 Task: Create in the project ChampionWorks in Backlog an issue 'Address issues related to system accessibility for users with hearing impairments', assign it to team member softage.3@softage.net and change the status to IN PROGRESS. Create in the project ChampionWorks in Backlog an issue 'Develop a new feature to allow for automatic document classification and sorting', assign it to team member softage.4@softage.net and change the status to IN PROGRESS
Action: Mouse moved to (195, 55)
Screenshot: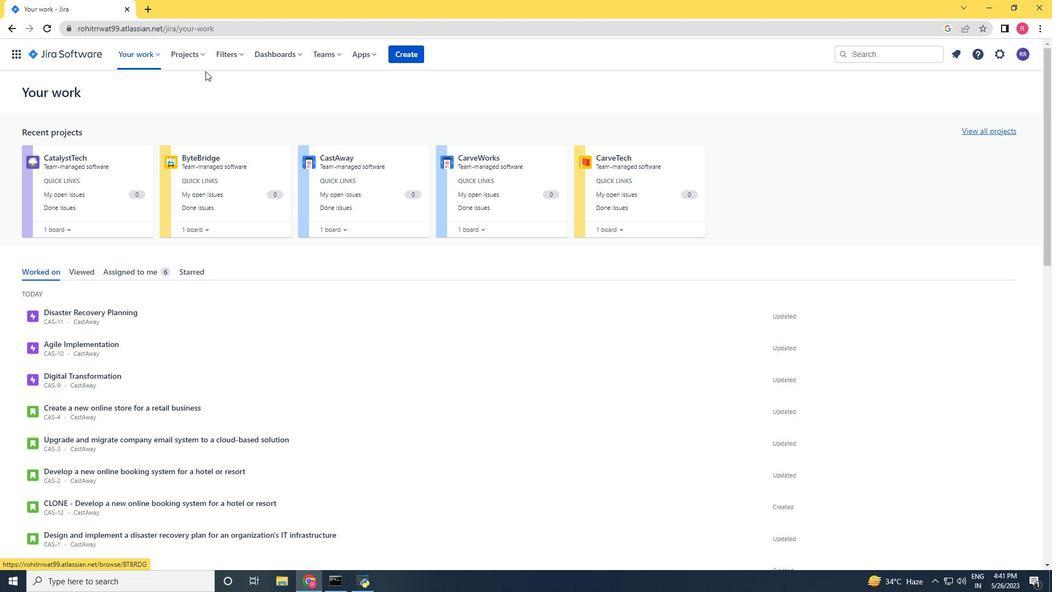 
Action: Mouse pressed left at (195, 55)
Screenshot: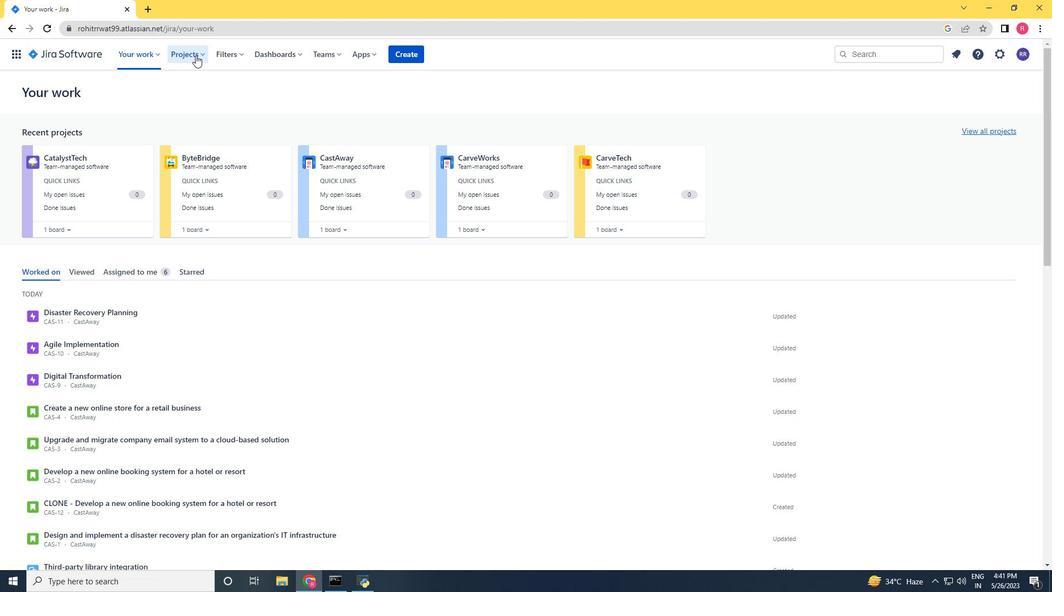 
Action: Mouse moved to (213, 98)
Screenshot: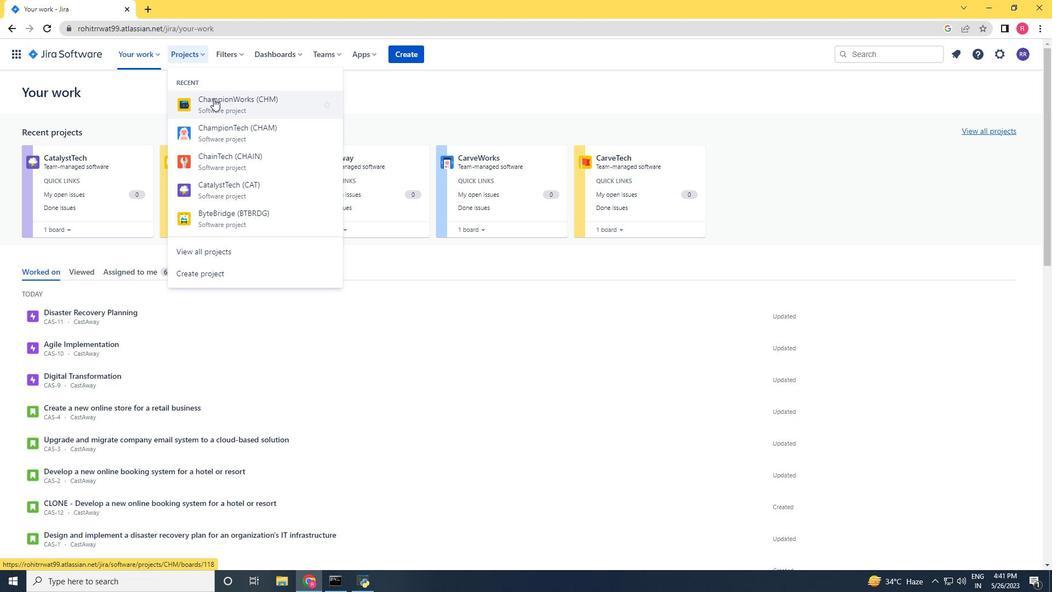 
Action: Mouse pressed left at (213, 98)
Screenshot: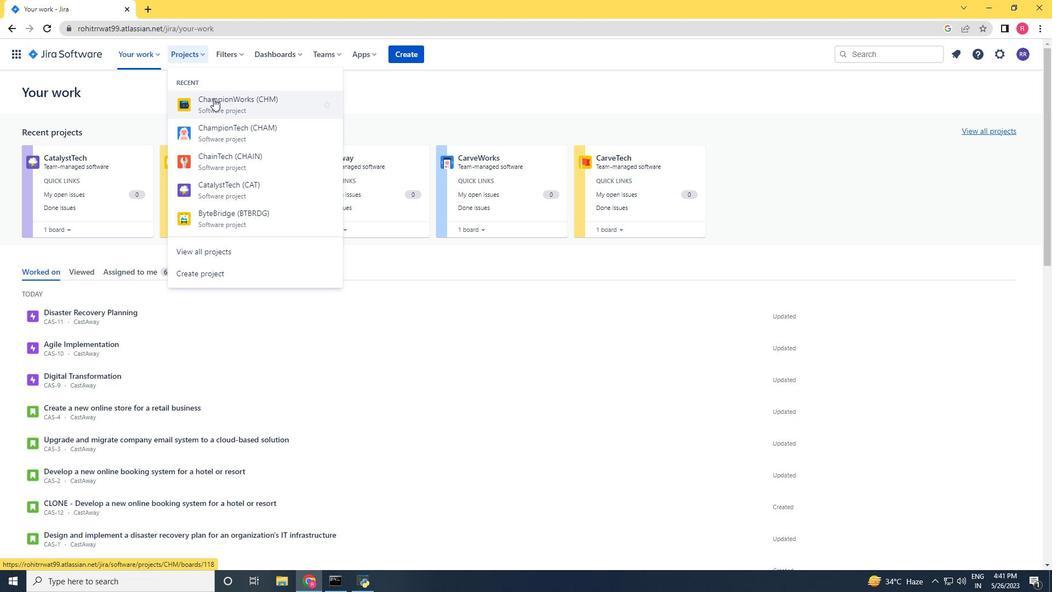 
Action: Mouse moved to (61, 171)
Screenshot: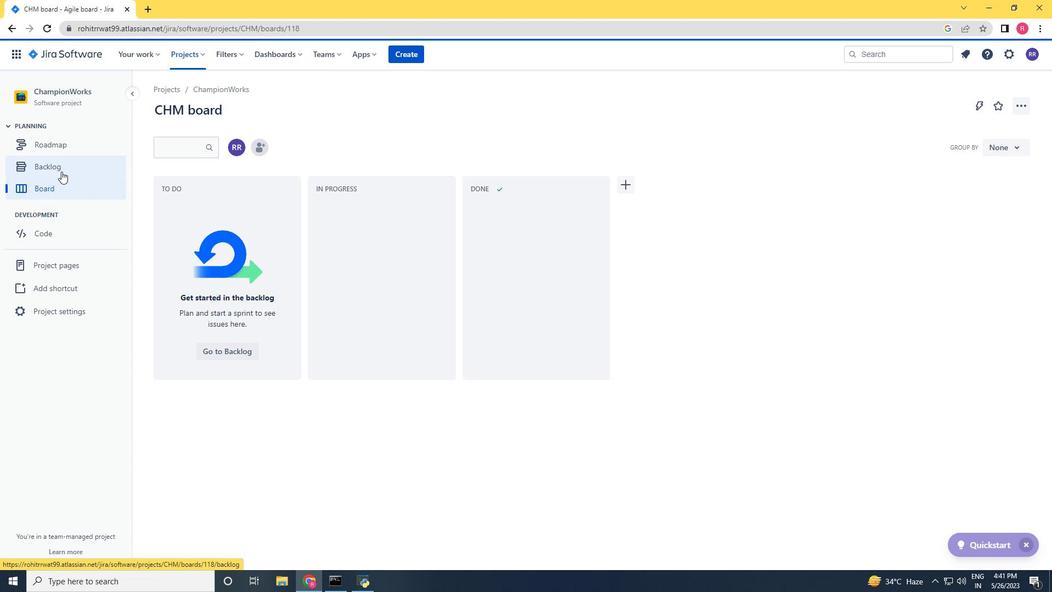 
Action: Mouse pressed left at (61, 171)
Screenshot: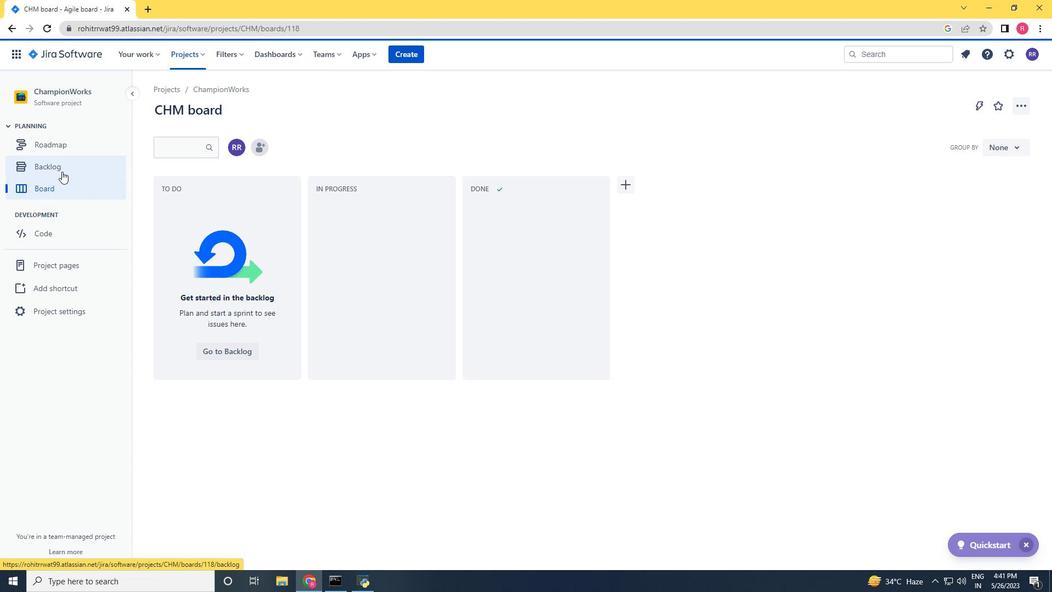 
Action: Mouse moved to (237, 241)
Screenshot: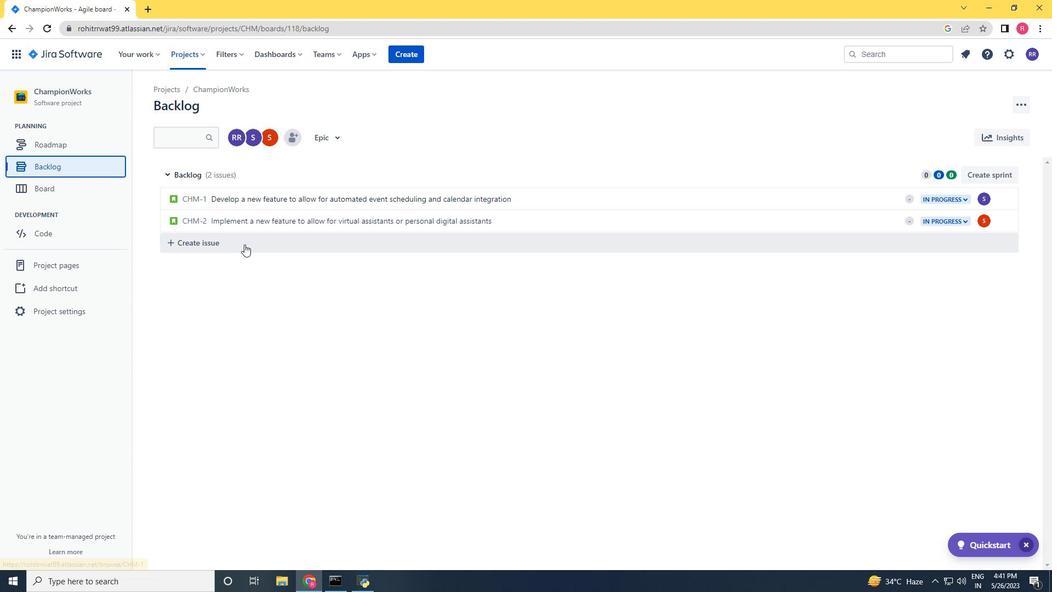 
Action: Mouse pressed left at (237, 241)
Screenshot: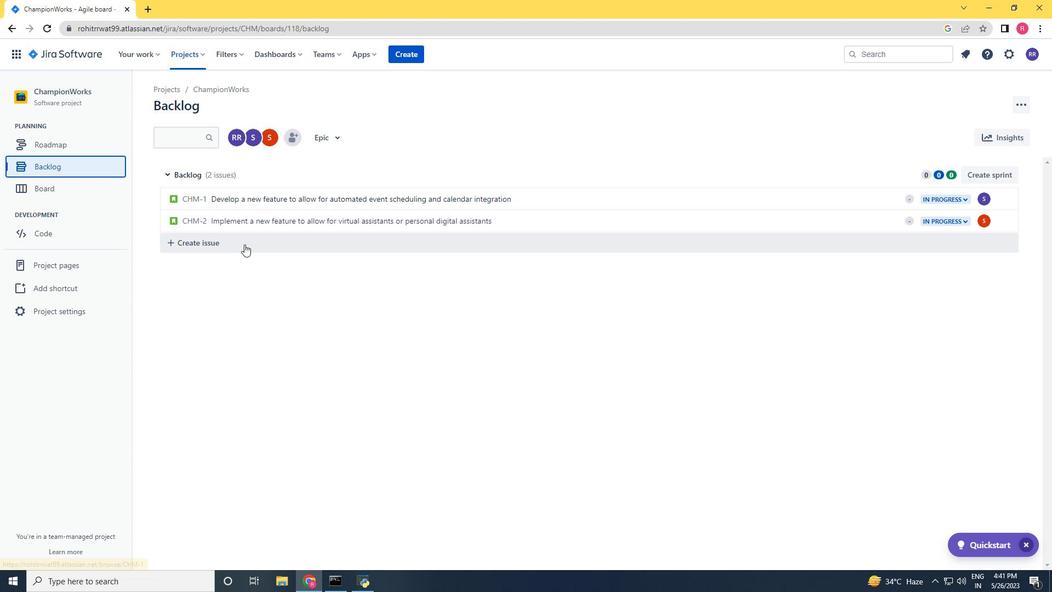 
Action: Key pressed <Key.shift>address<Key.space>isues<Key.space><Key.backspace><Key.backspace>
Screenshot: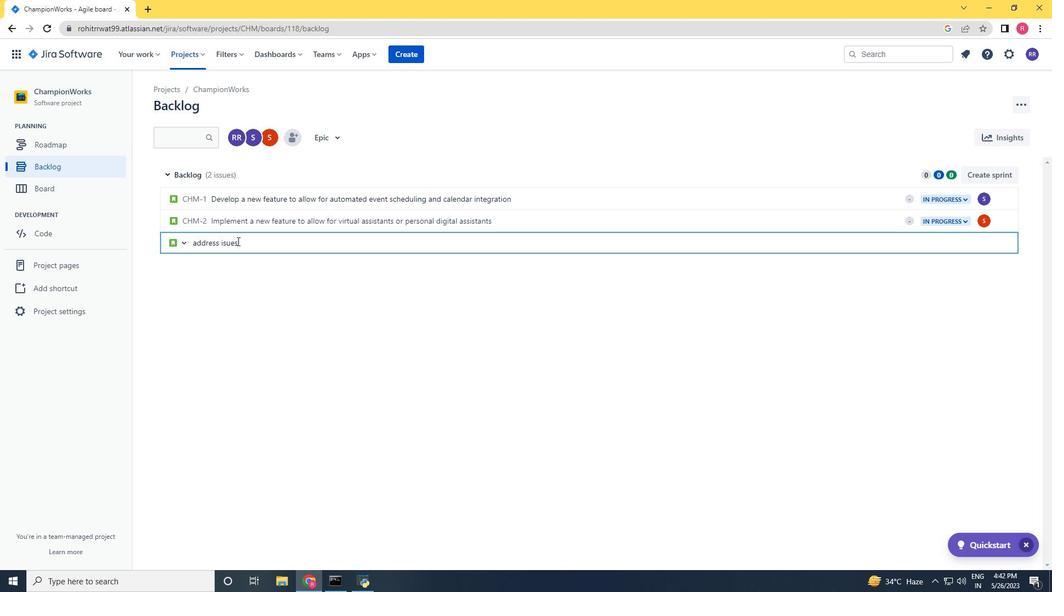 
Action: Mouse moved to (356, 152)
Screenshot: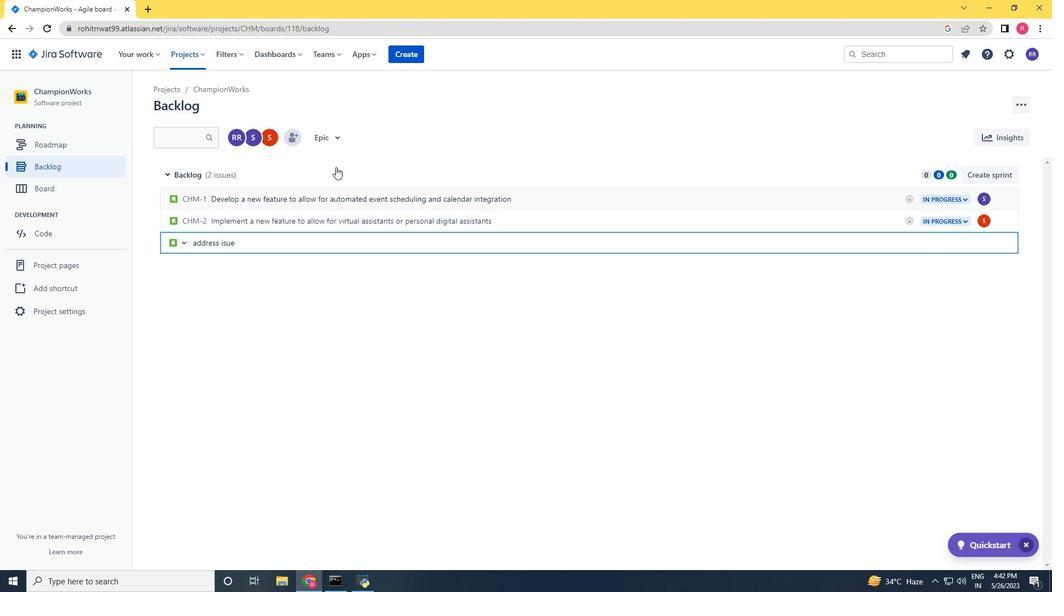 
Action: Key pressed <Key.backspace><Key.backspace>sus<Key.backspace>e<Key.space><Key.backspace>s<Key.space>related<Key.space>to<Key.space>sya<Key.backspace>stem<Key.space>accessibility<Key.space>for<Key.space>user<Key.space>with<Key.space>hearing<Key.space>implairments<Key.space><Key.enter>
Screenshot: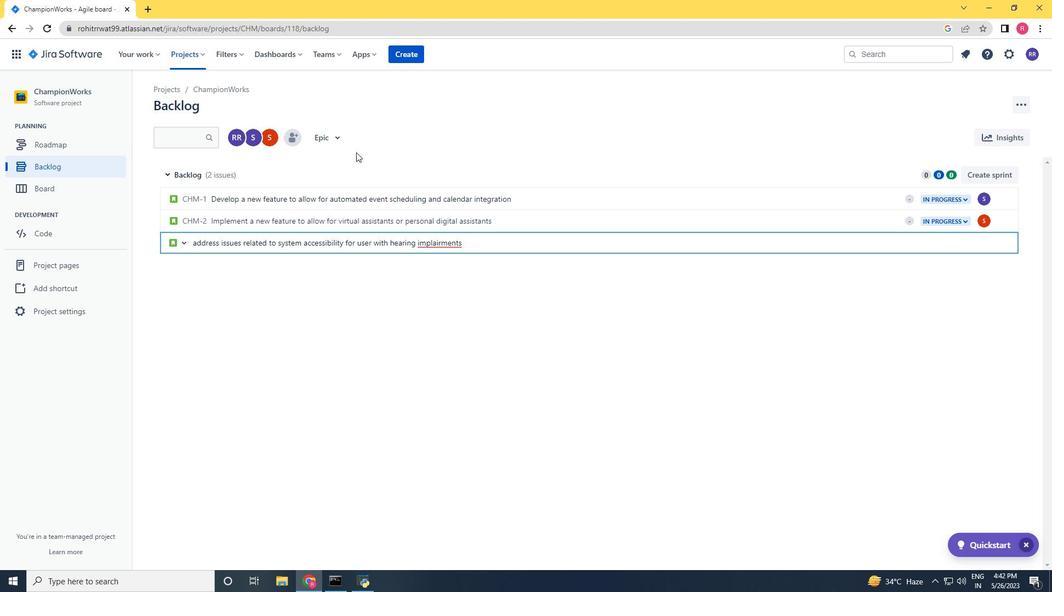 
Action: Mouse scrolled (356, 153) with delta (0, 0)
Screenshot: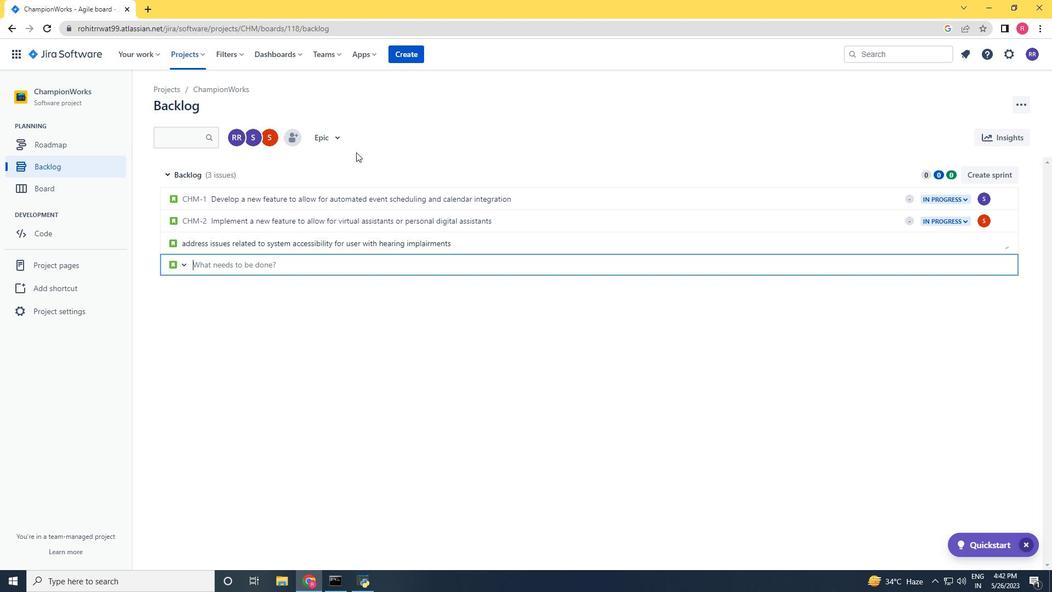 
Action: Mouse moved to (983, 239)
Screenshot: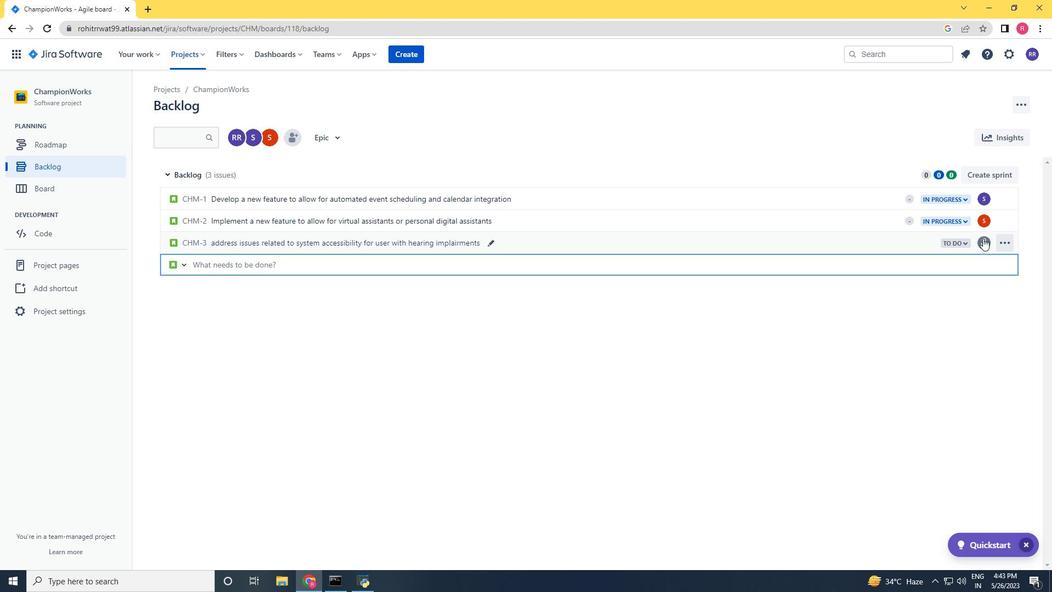 
Action: Mouse pressed left at (983, 239)
Screenshot: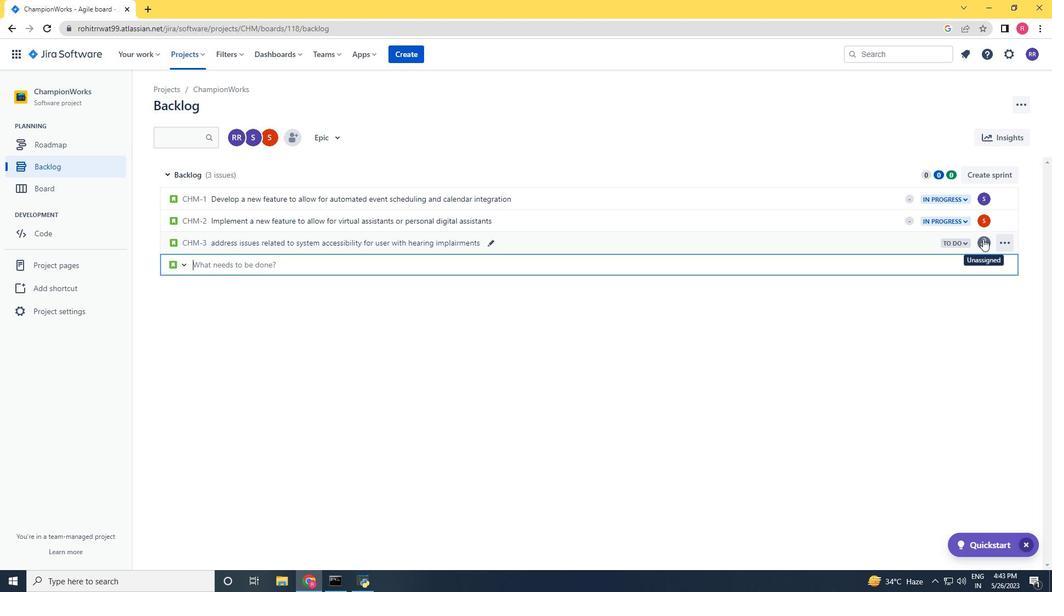 
Action: Key pressed softage.3<Key.shift>@softage.net
Screenshot: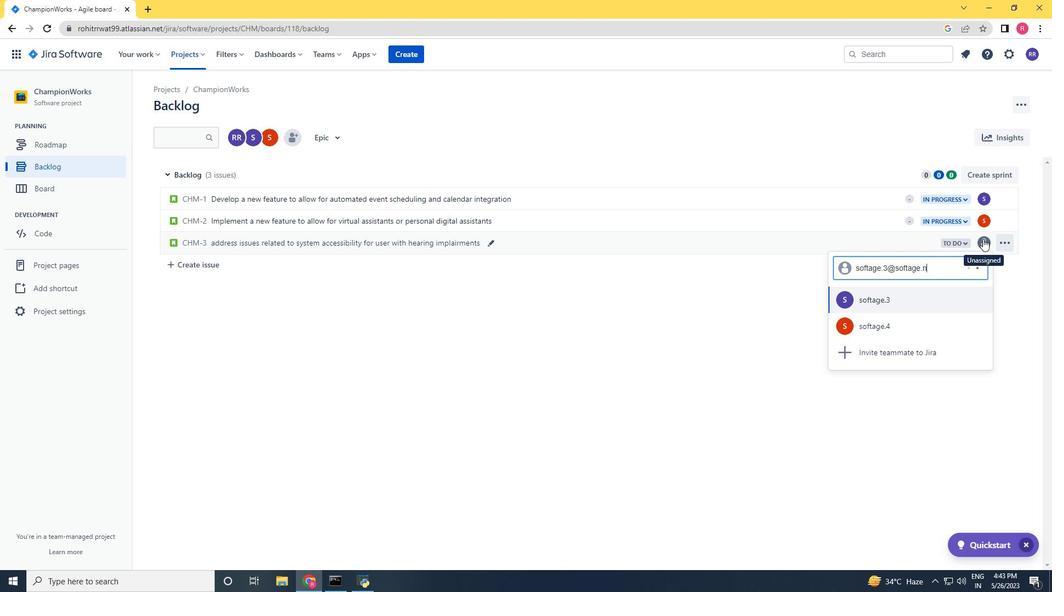 
Action: Mouse moved to (938, 301)
Screenshot: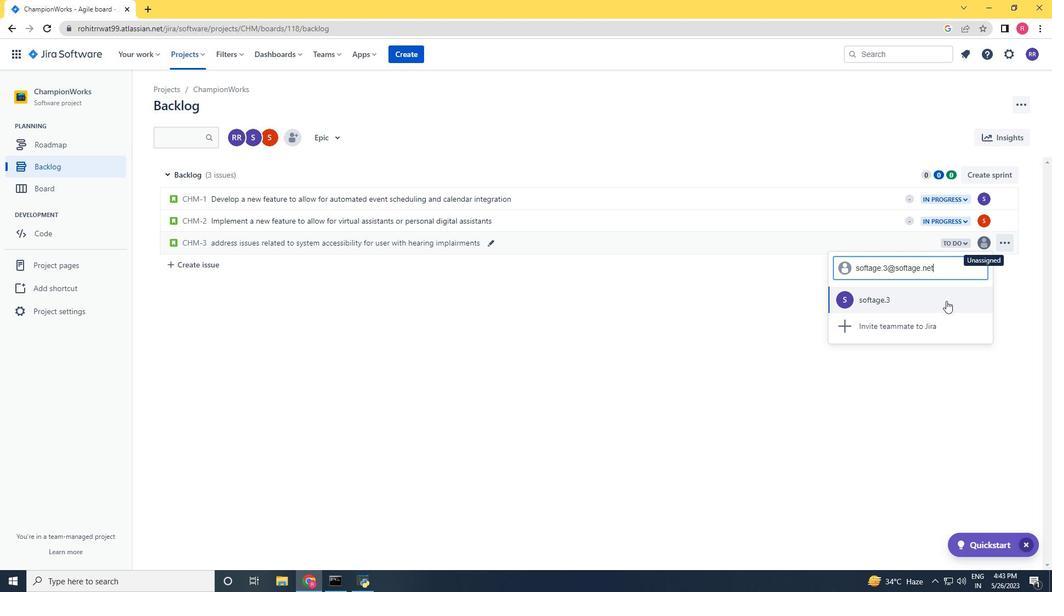 
Action: Mouse pressed left at (938, 301)
Screenshot: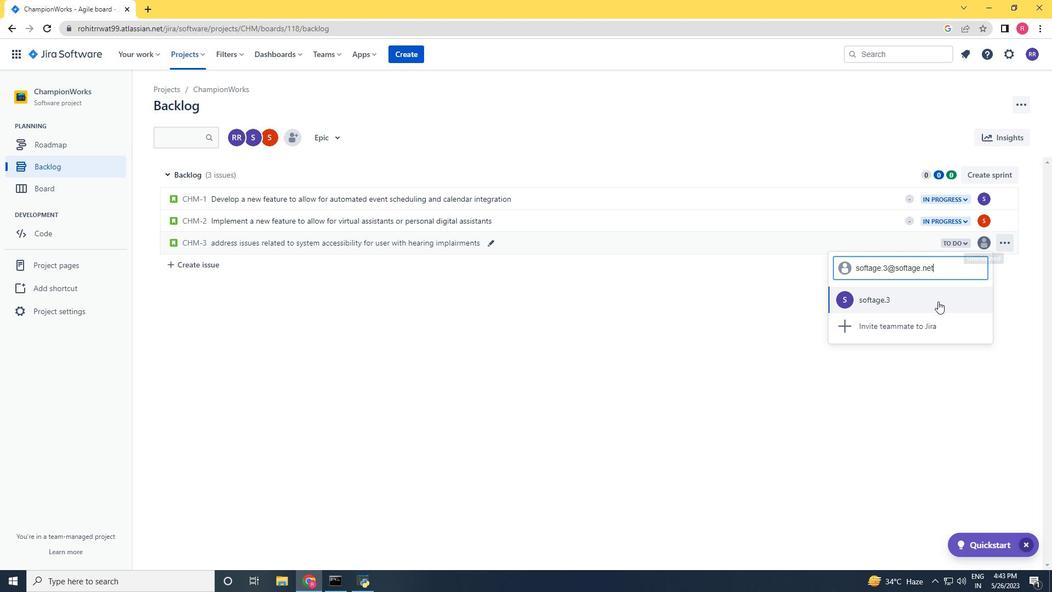 
Action: Mouse moved to (958, 239)
Screenshot: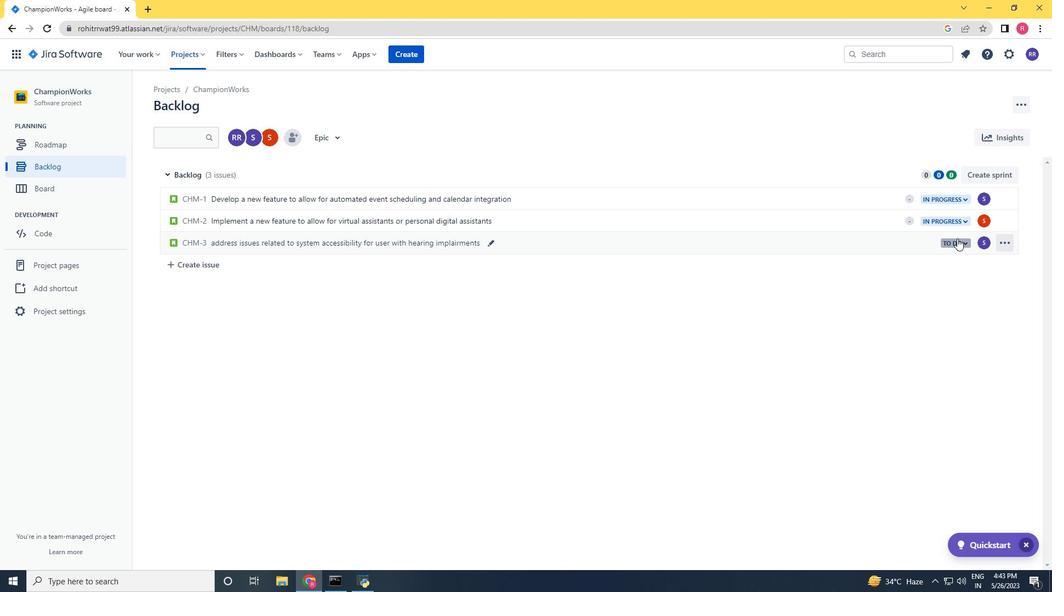 
Action: Mouse pressed left at (958, 239)
Screenshot: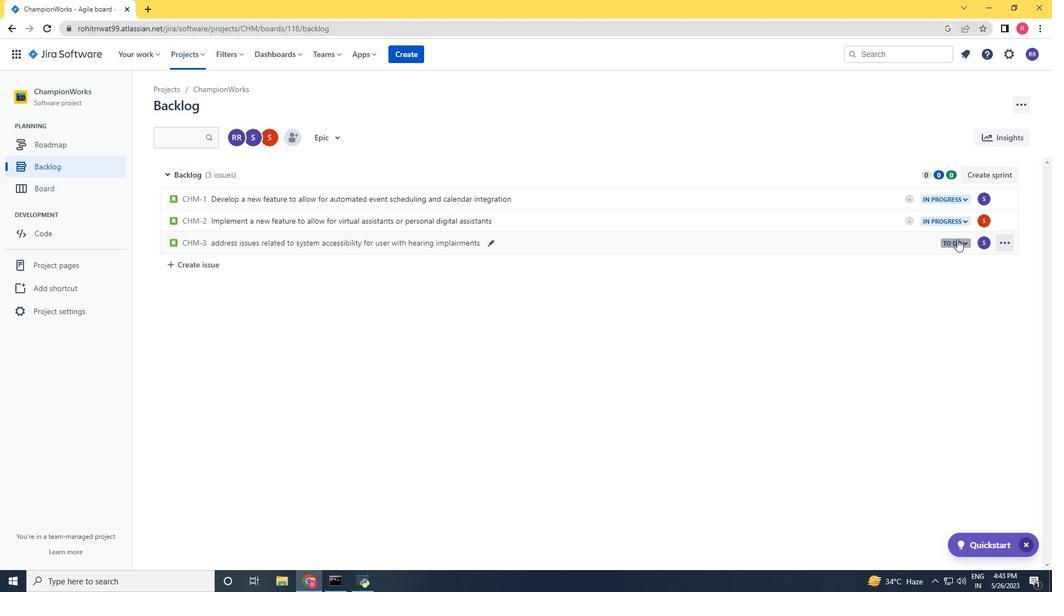 
Action: Mouse moved to (897, 264)
Screenshot: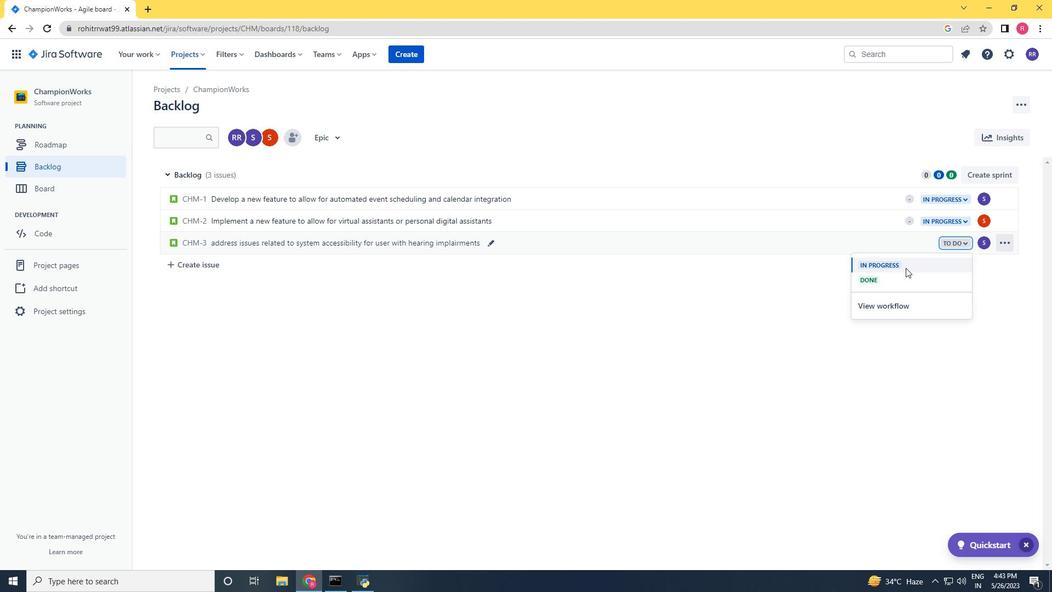 
Action: Mouse pressed left at (897, 264)
Screenshot: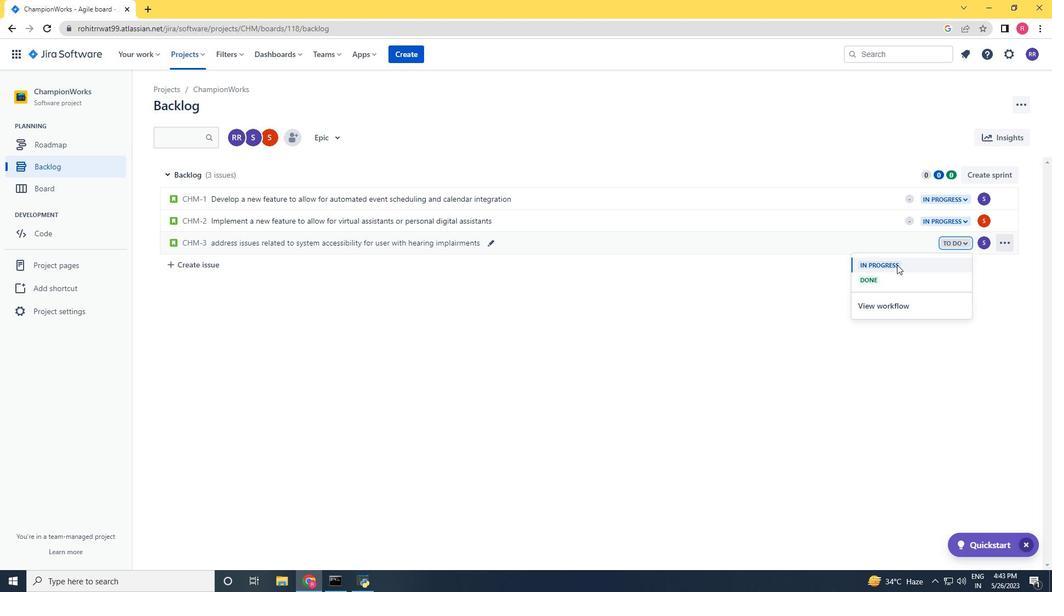 
Action: Mouse moved to (196, 264)
Screenshot: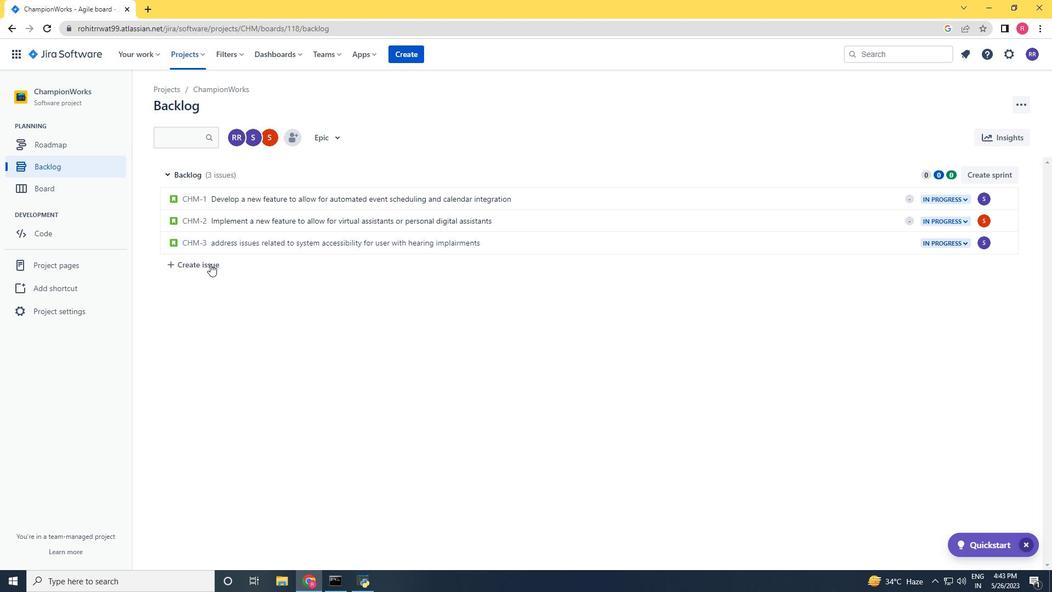 
Action: Mouse pressed left at (196, 264)
Screenshot: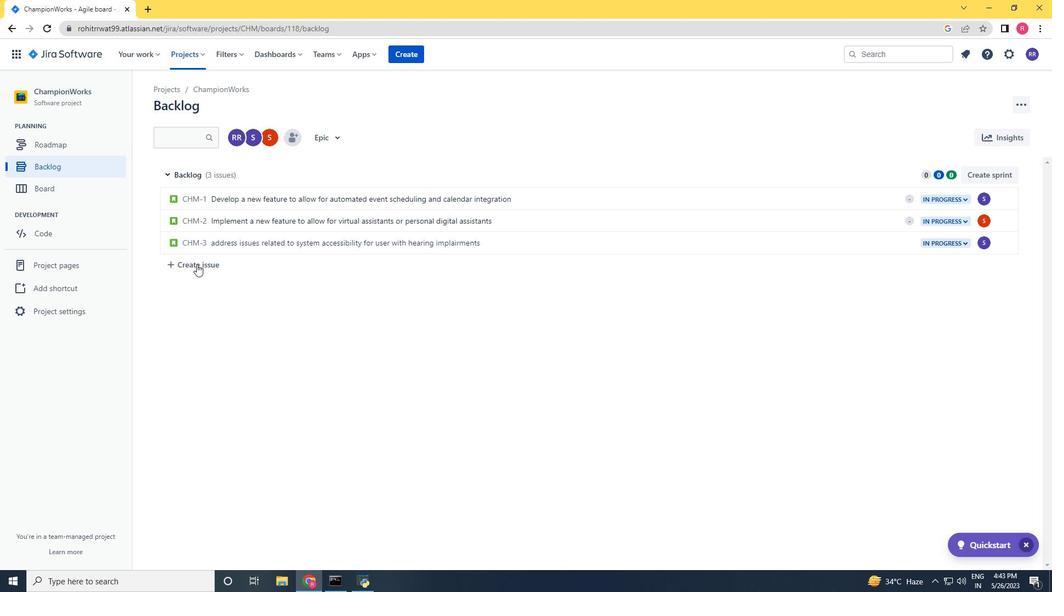 
Action: Key pressed <Key.shift>Develo<Key.space><Key.backspace>p<Key.space>a<Key.space>new<Key.space>feature<Key.space>to<Key.space>allow<Key.space>for<Key.space>automated<Key.space>document<Key.space>classification<Key.space>and<Key.space>sorting<Key.space><Key.enter>
Screenshot: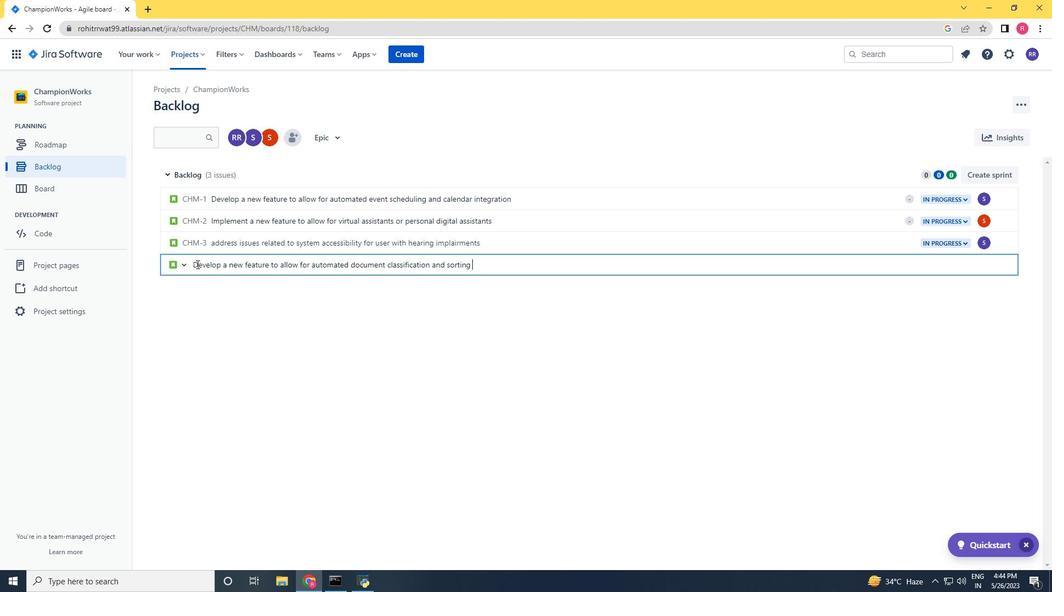 
Action: Mouse moved to (982, 265)
Screenshot: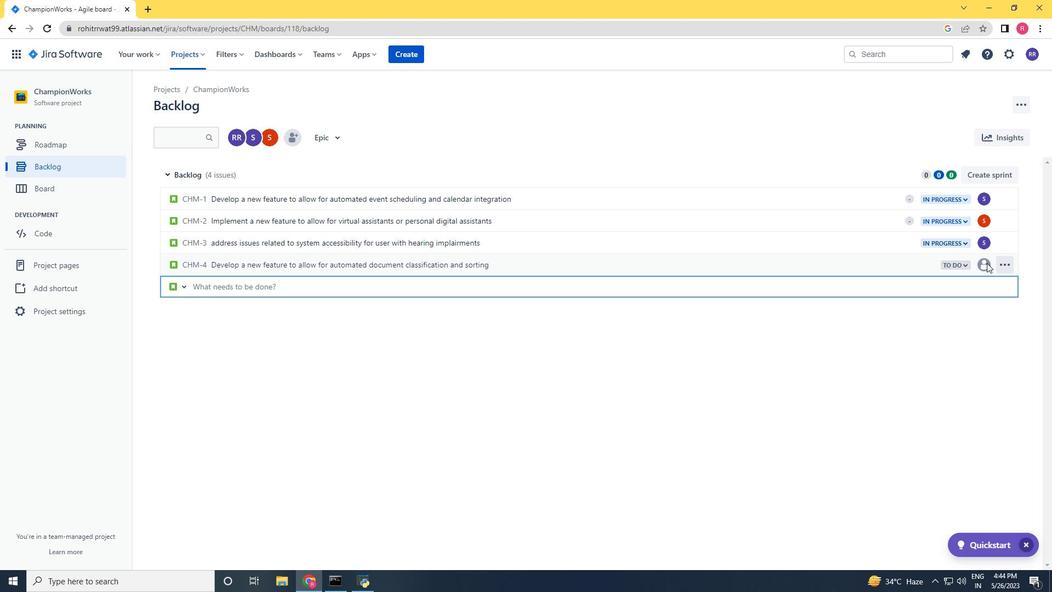 
Action: Mouse pressed left at (982, 265)
Screenshot: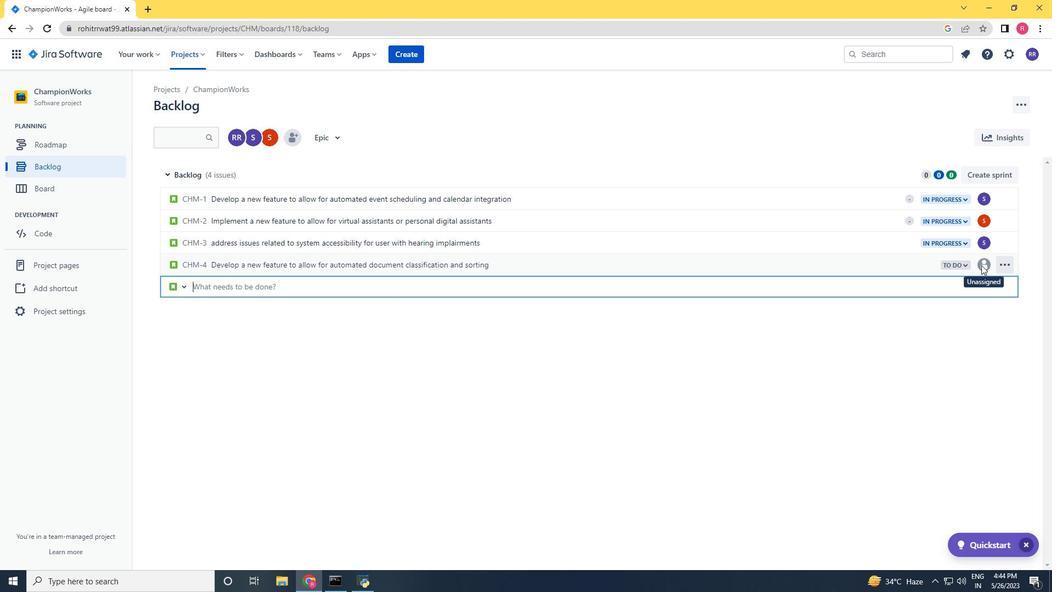 
Action: Mouse pressed left at (982, 265)
Screenshot: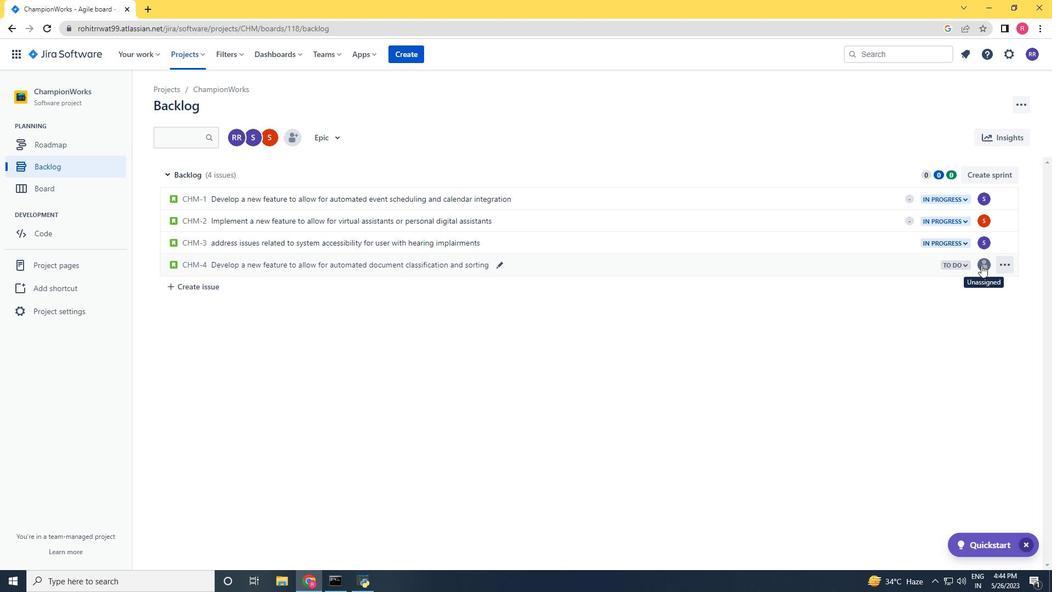 
Action: Key pressed softage.4<Key.shift>@softage.net
Screenshot: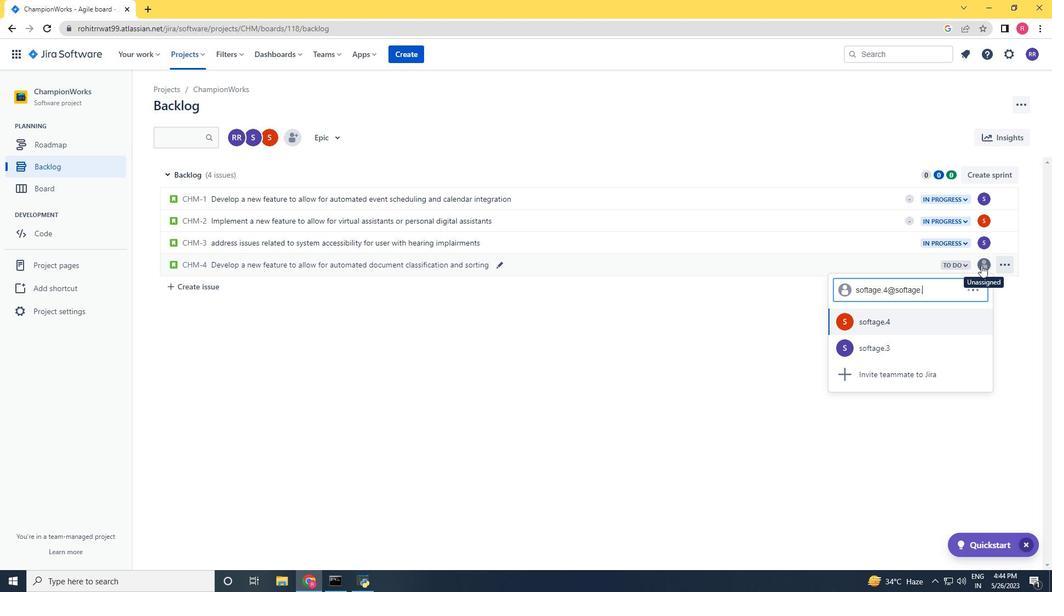 
Action: Mouse moved to (918, 321)
Screenshot: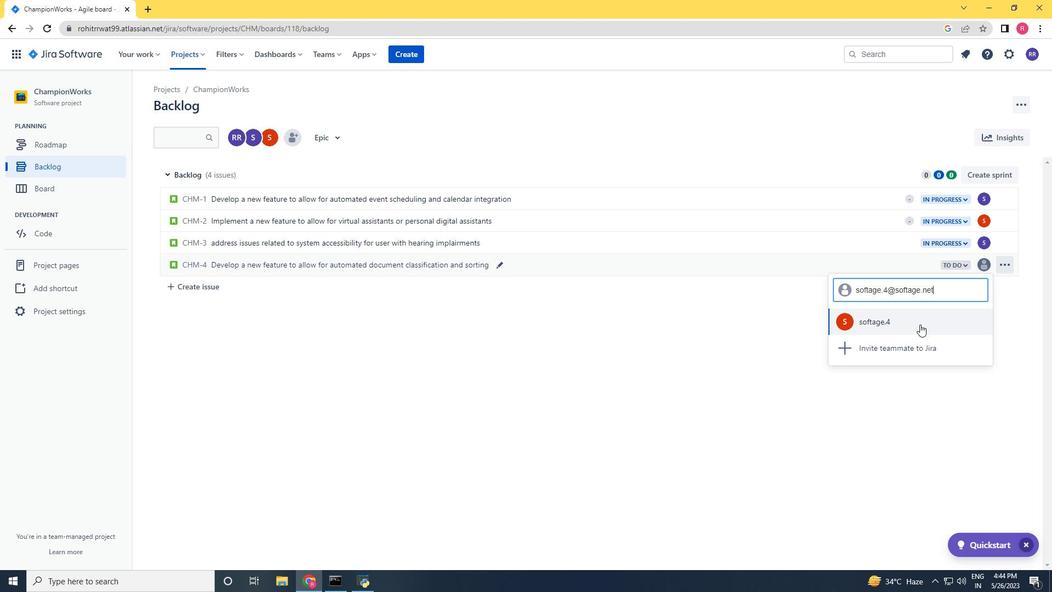 
Action: Mouse pressed left at (918, 321)
Screenshot: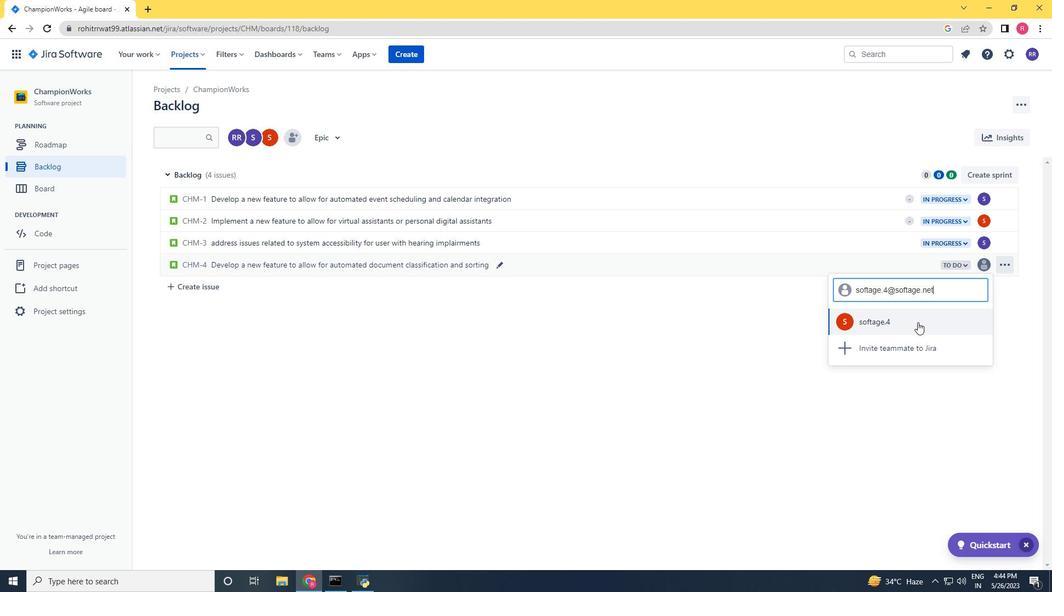 
Action: Mouse moved to (949, 262)
Screenshot: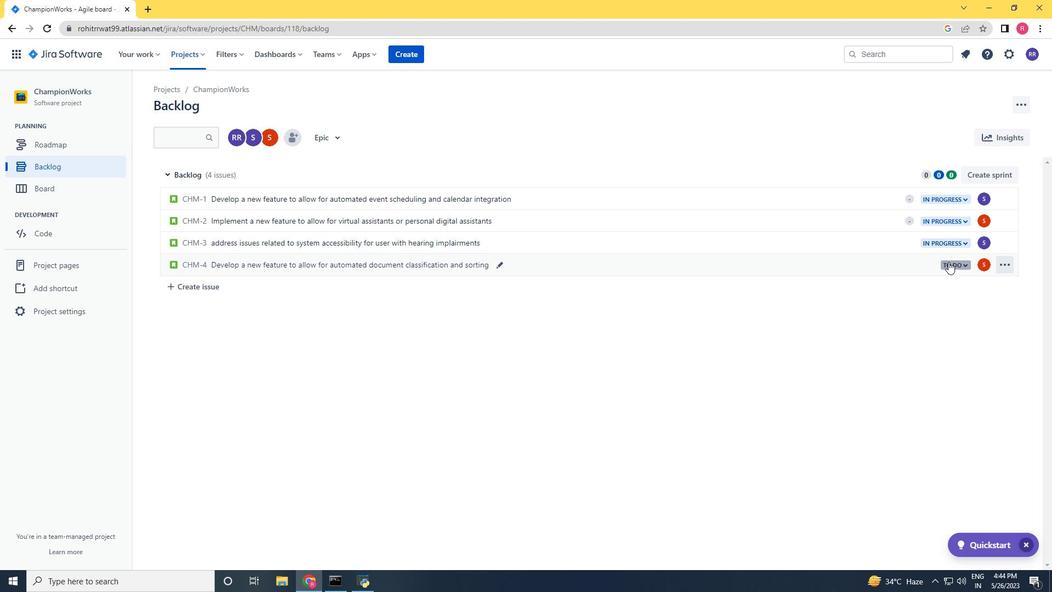 
Action: Mouse pressed left at (949, 262)
Screenshot: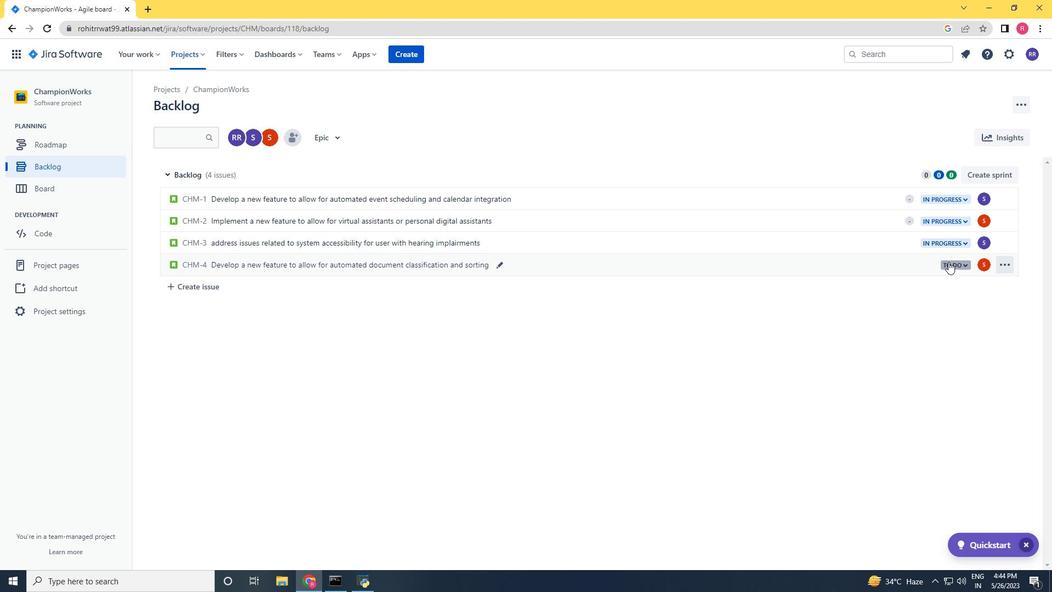 
Action: Mouse moved to (869, 290)
Screenshot: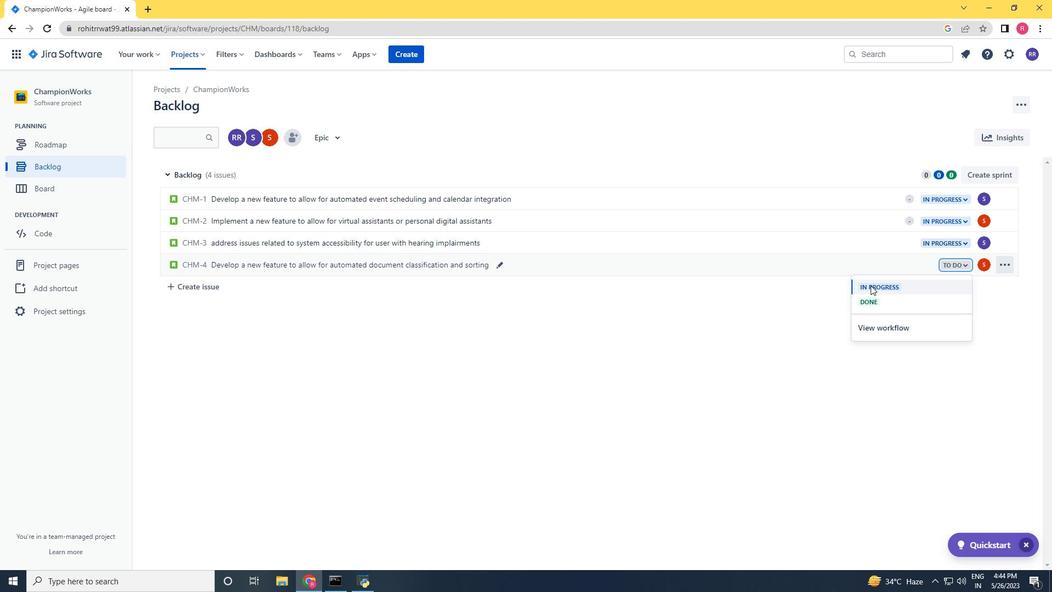 
Action: Mouse pressed left at (869, 290)
Screenshot: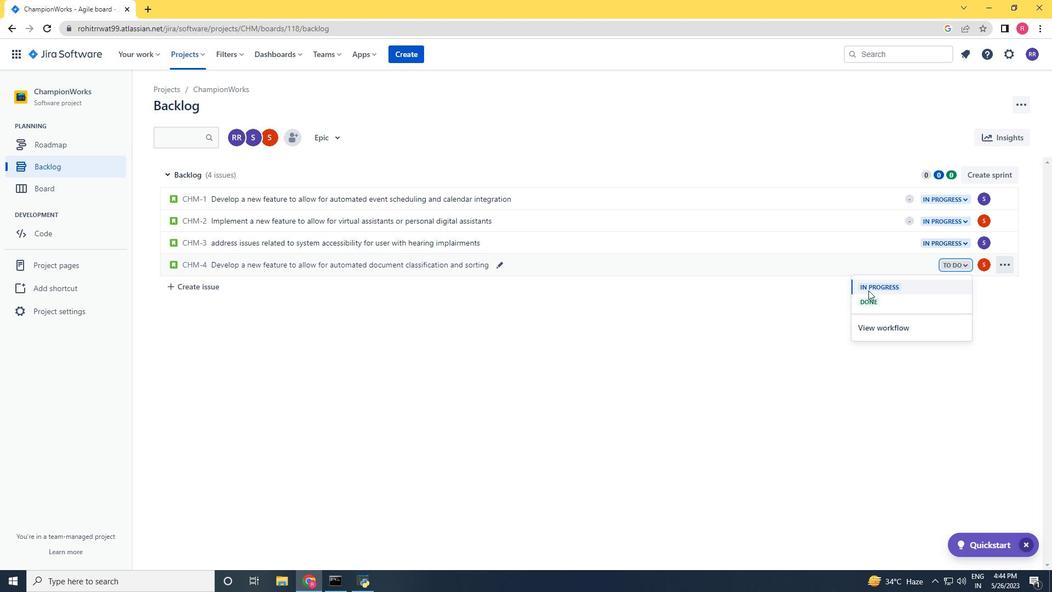
